 Task: In the  document prediction.rtf Select the first Column and change text color to  'Black' Apply the command  'Undo' Apply the command  Redo
Action: Mouse moved to (247, 300)
Screenshot: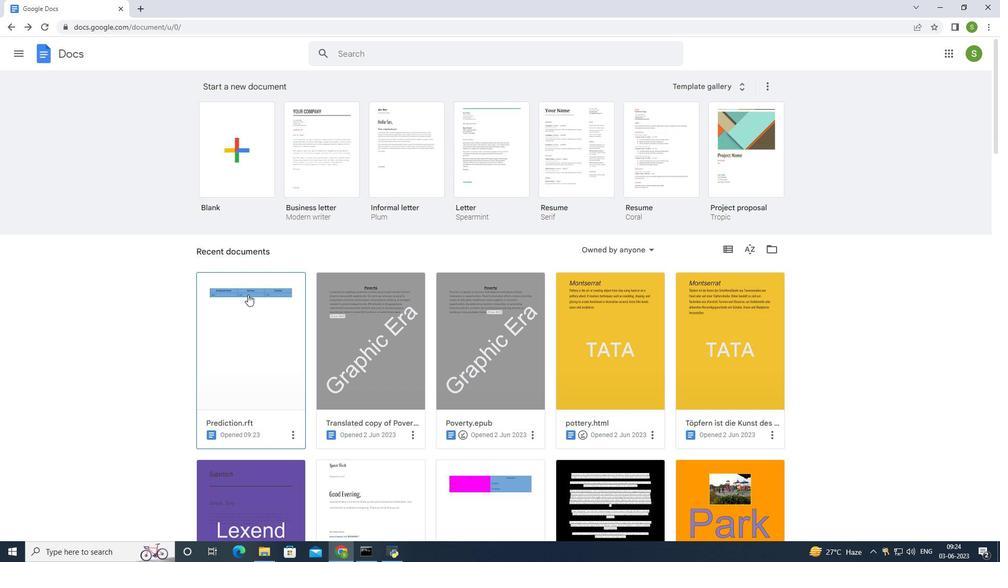 
Action: Mouse pressed left at (247, 300)
Screenshot: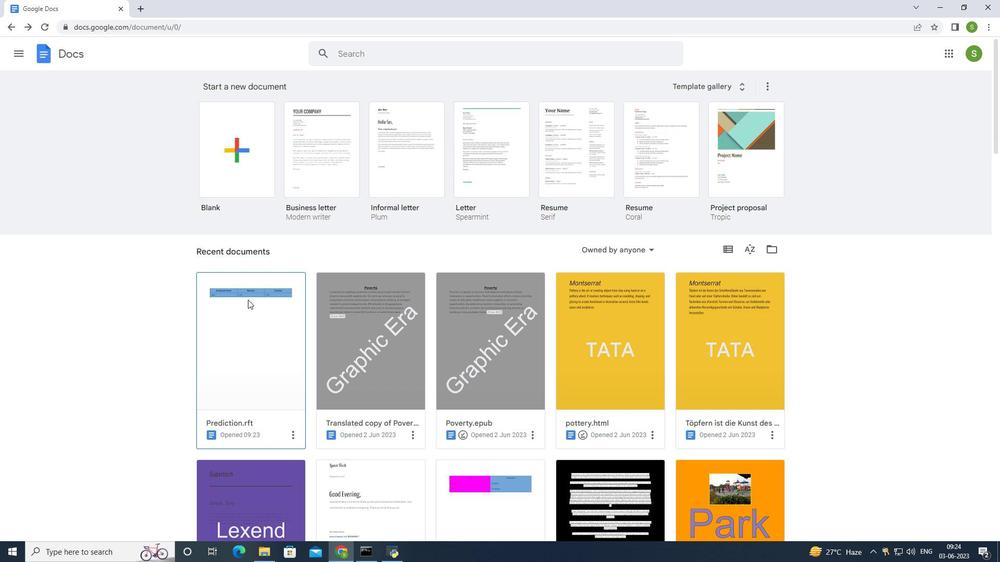 
Action: Mouse moved to (277, 173)
Screenshot: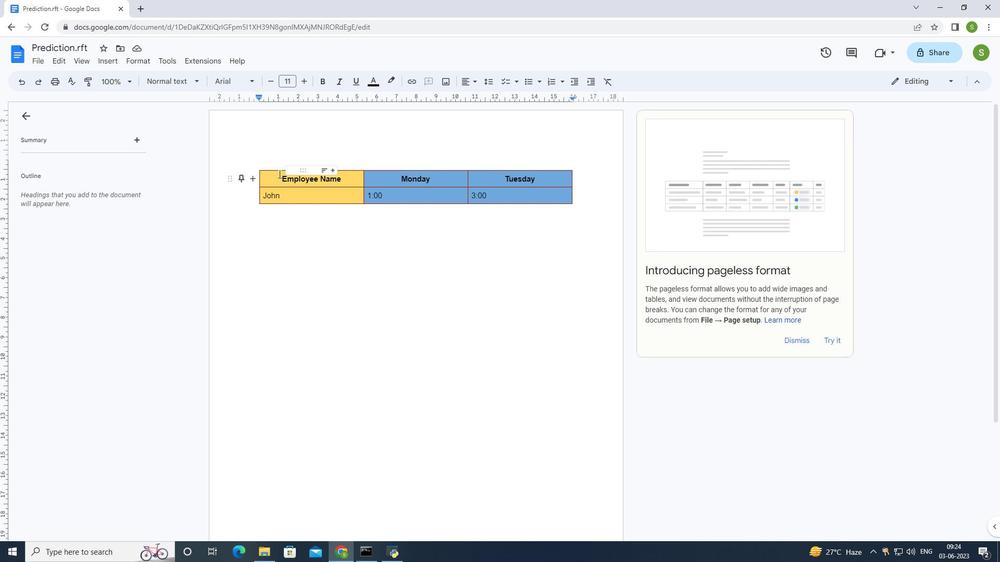 
Action: Mouse pressed left at (277, 173)
Screenshot: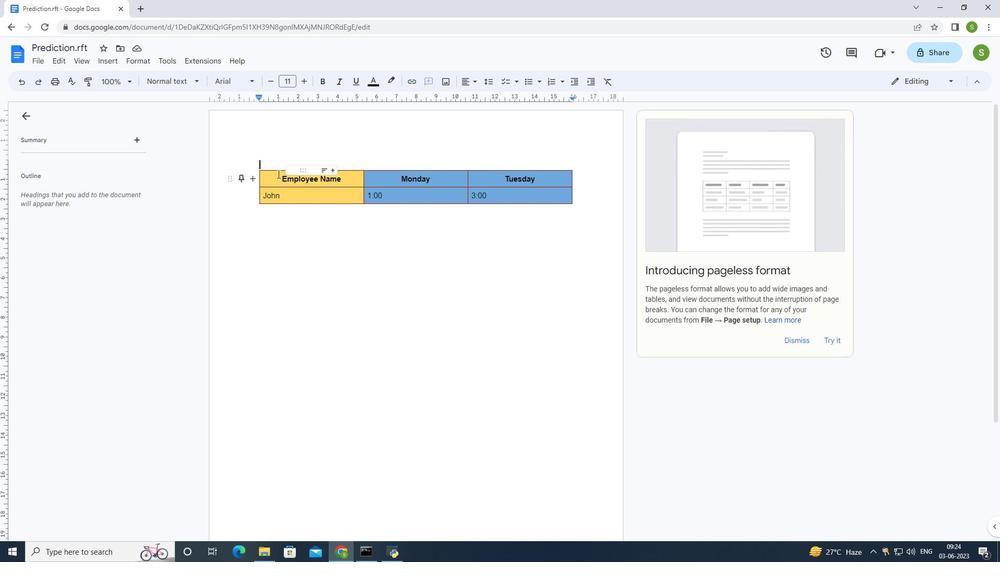 
Action: Mouse moved to (372, 82)
Screenshot: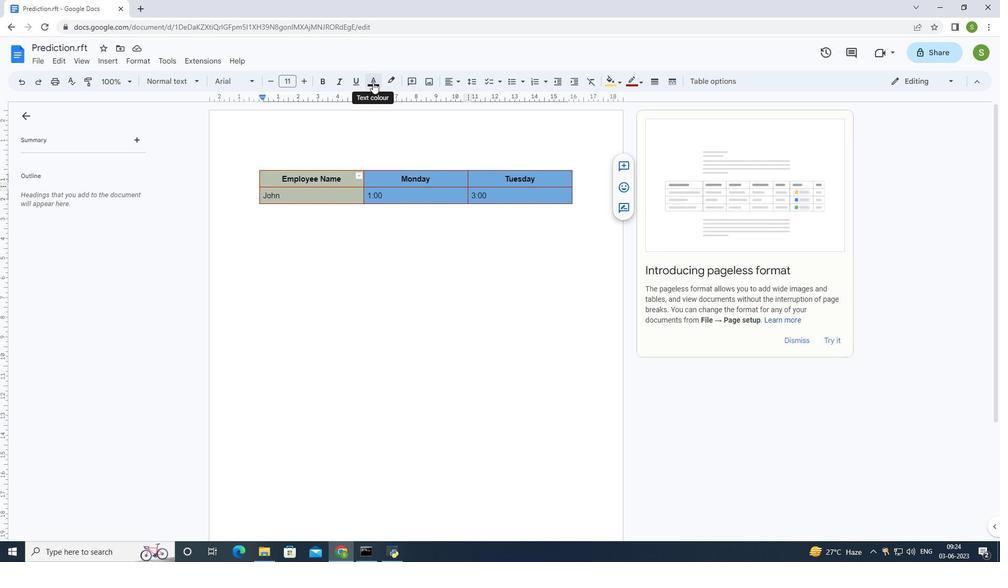 
Action: Mouse pressed left at (372, 82)
Screenshot: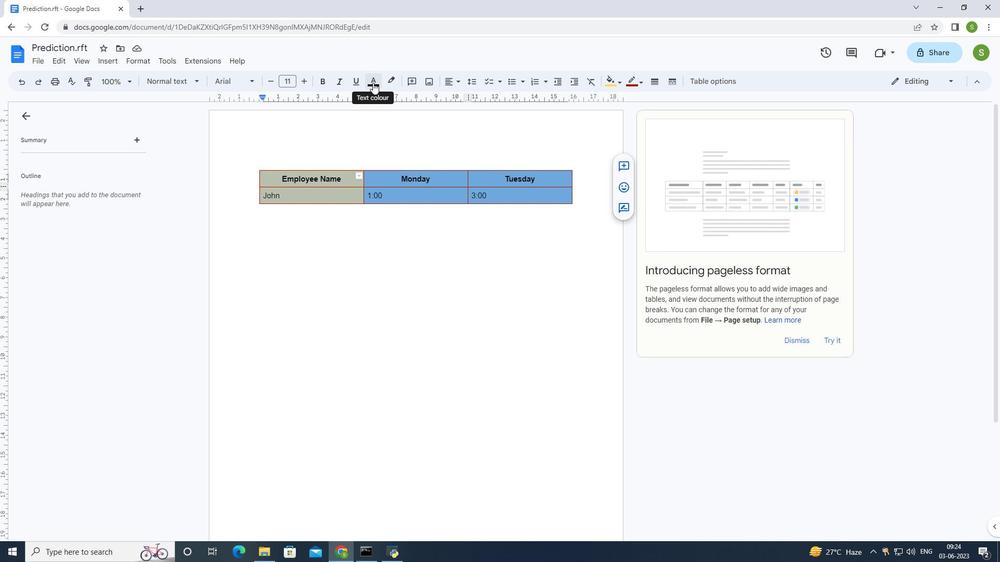 
Action: Mouse moved to (377, 100)
Screenshot: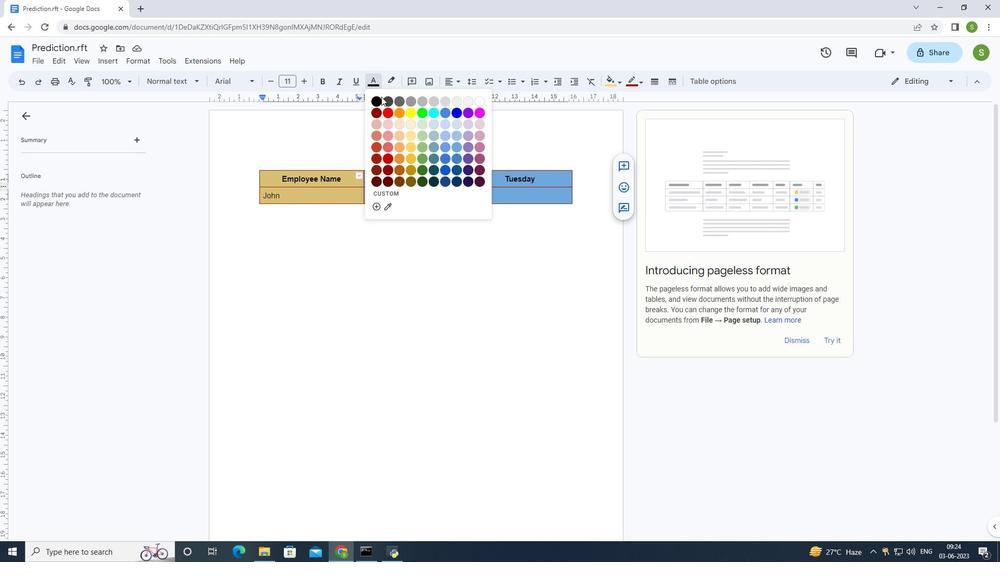 
Action: Mouse pressed left at (377, 100)
Screenshot: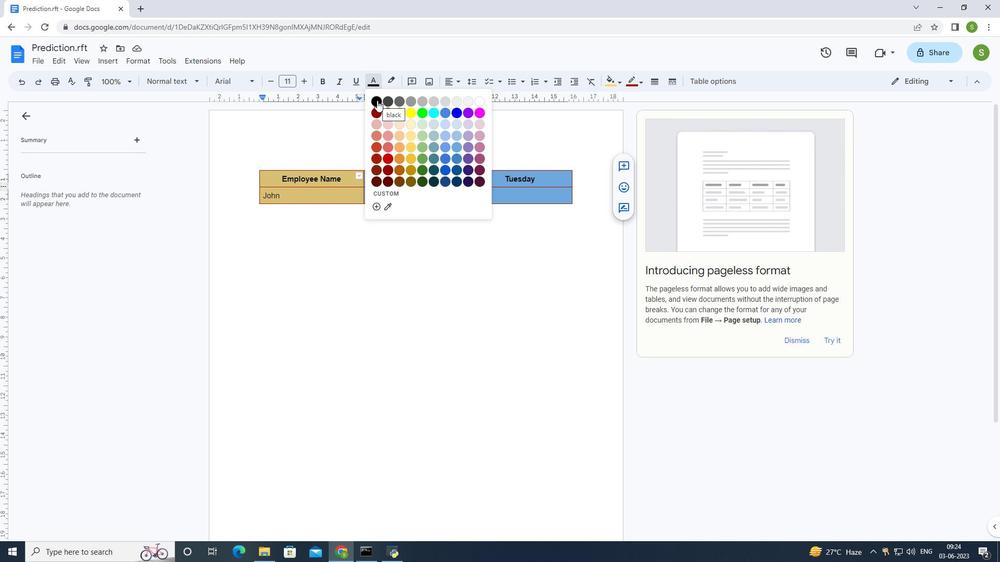 
Action: Mouse moved to (318, 240)
Screenshot: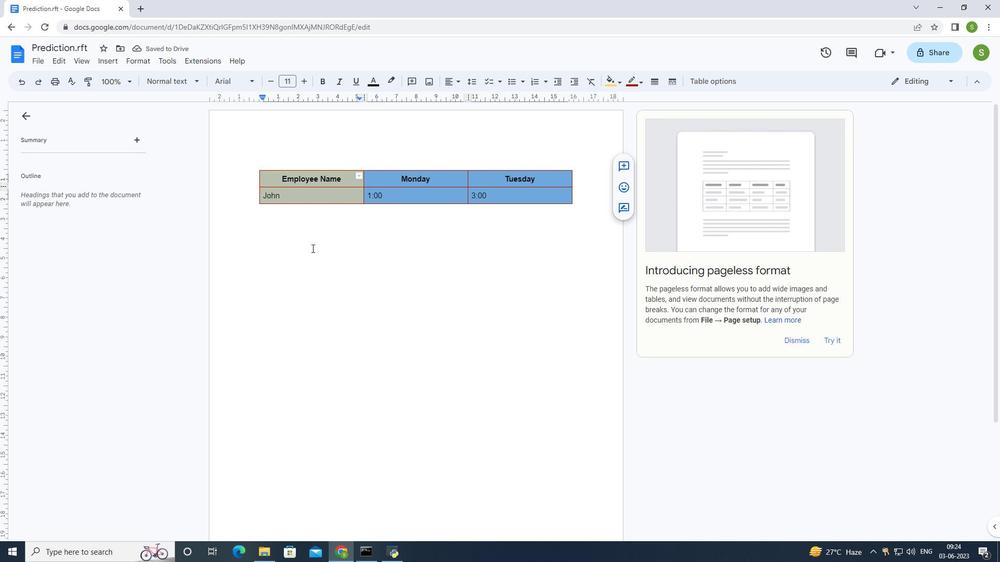 
Action: Mouse pressed left at (318, 240)
Screenshot: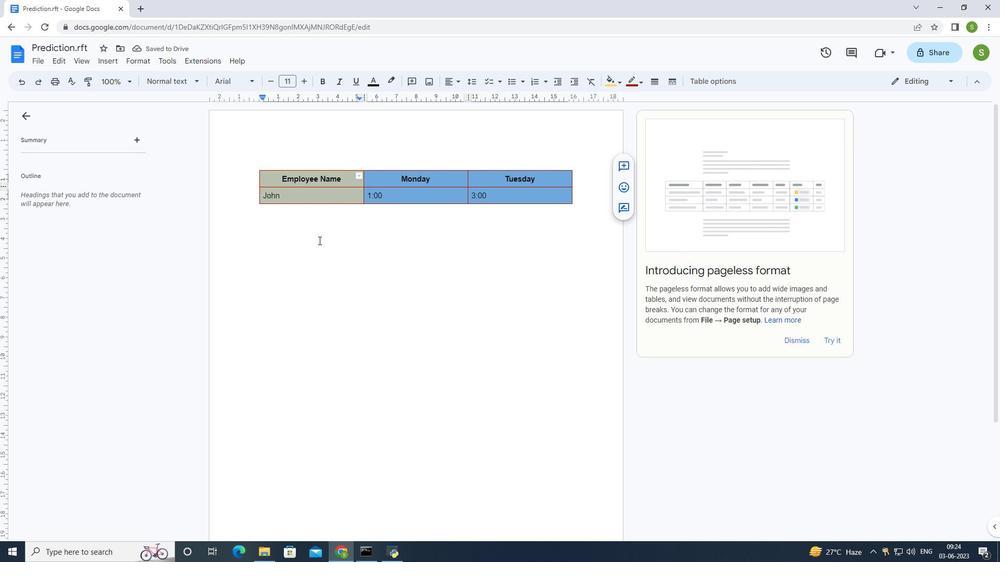 
Action: Mouse moved to (19, 78)
Screenshot: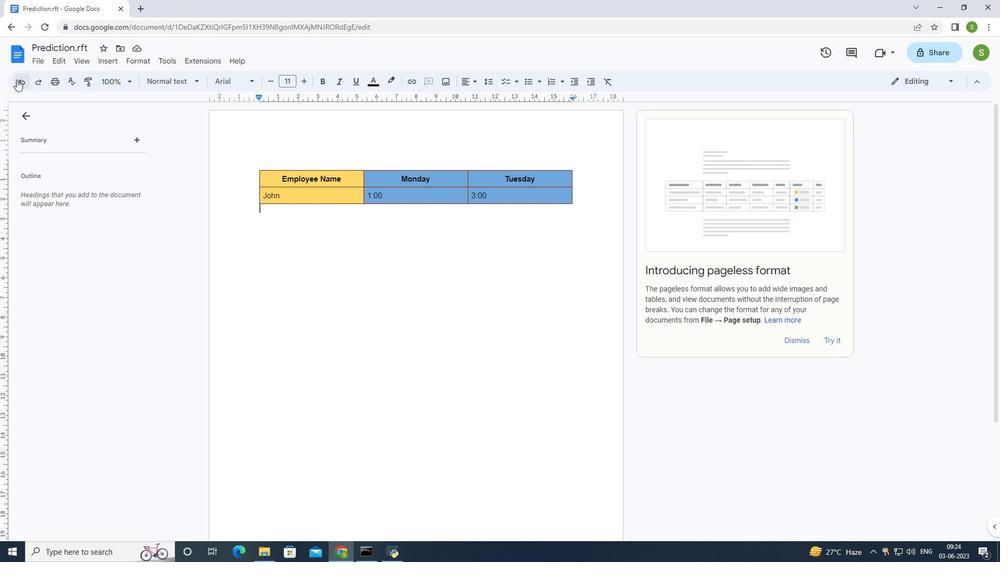 
Action: Mouse pressed left at (19, 78)
Screenshot: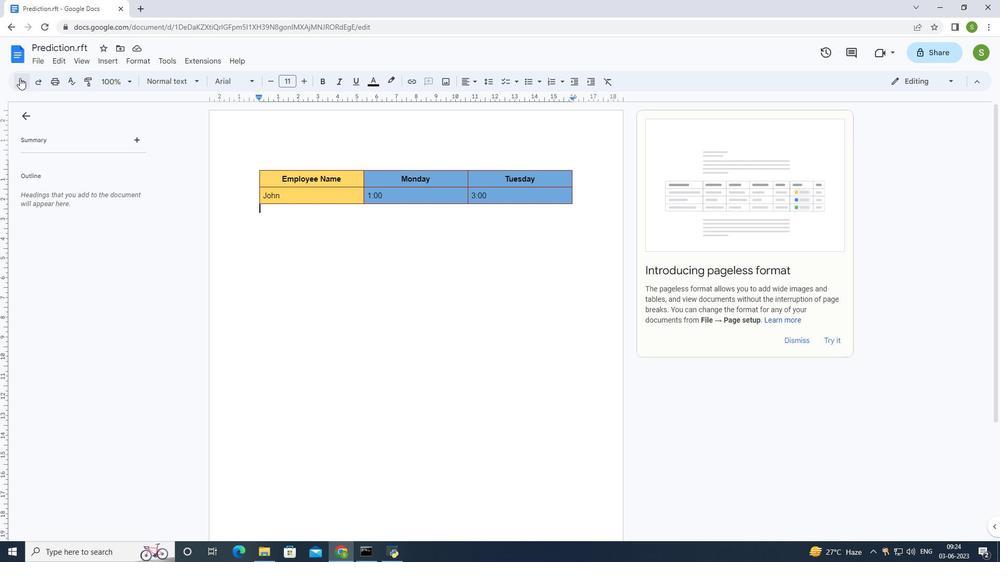 
Action: Mouse moved to (39, 81)
Screenshot: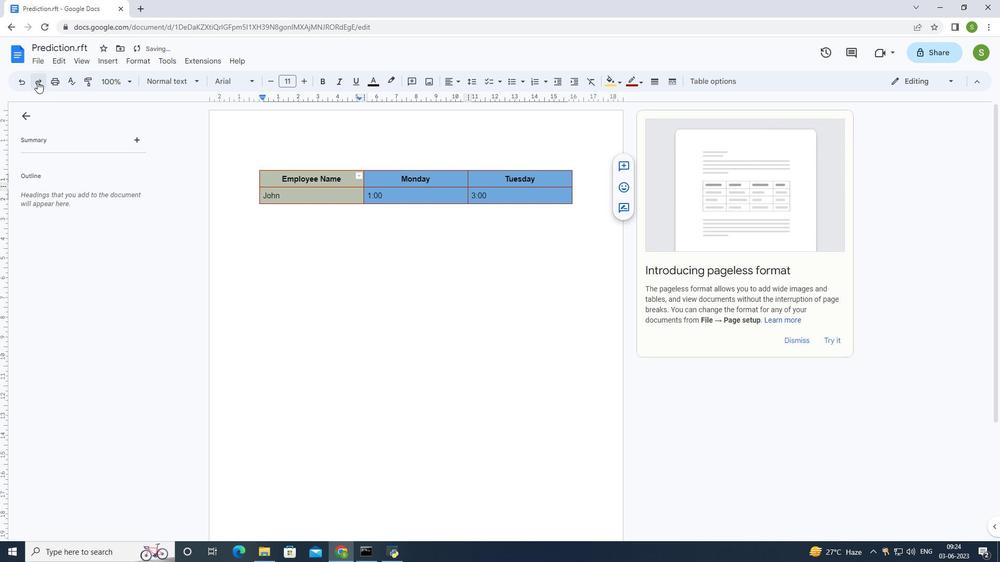 
Action: Mouse pressed left at (39, 81)
Screenshot: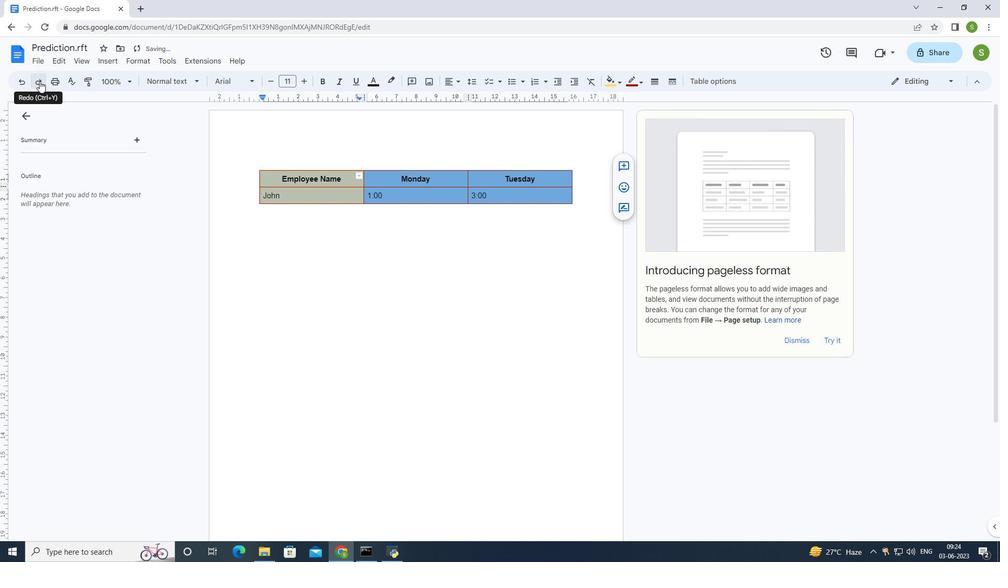 
Action: Mouse moved to (352, 281)
Screenshot: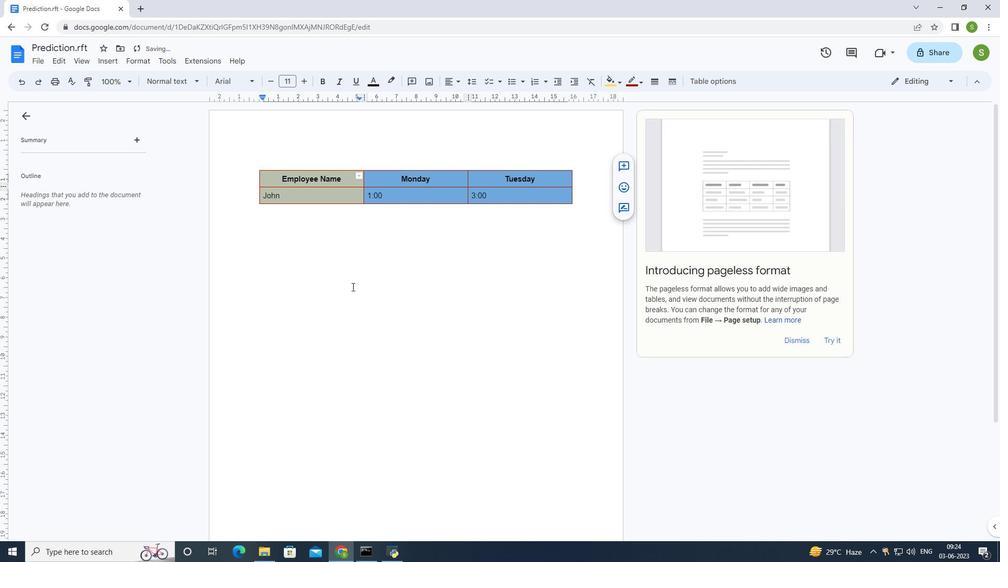 
Action: Mouse pressed left at (352, 281)
Screenshot: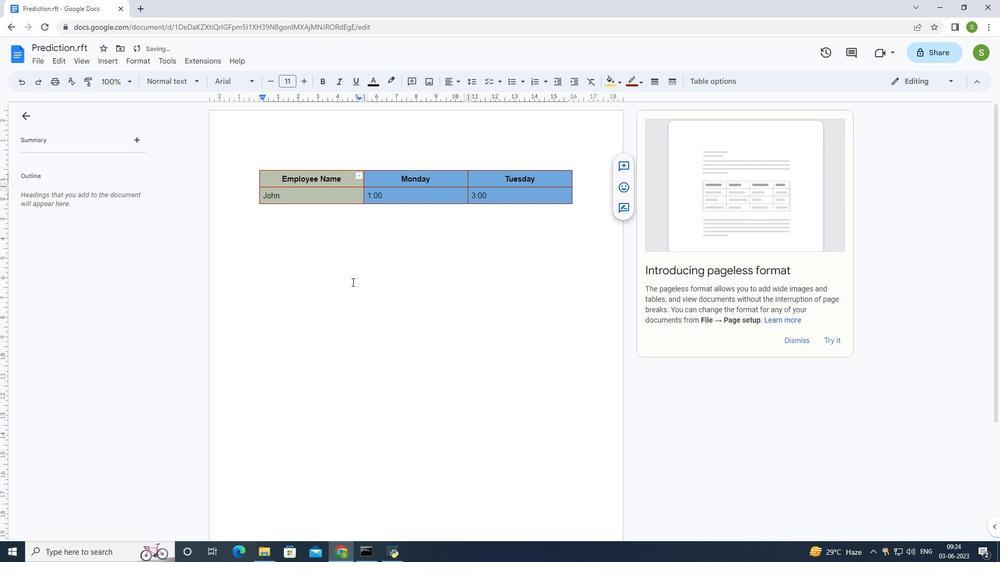 
Action: Mouse moved to (443, 281)
Screenshot: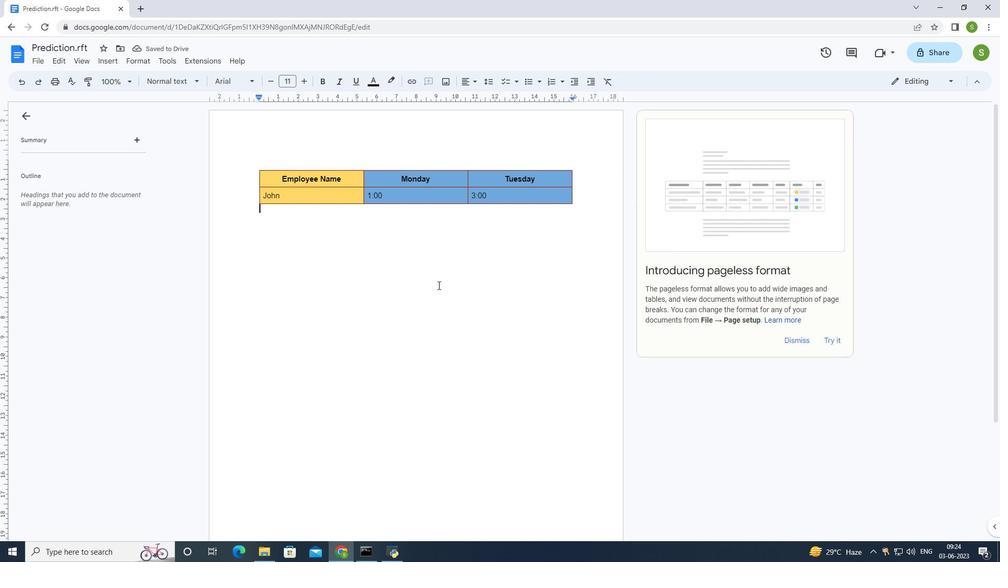 
